 Task: Check the percentage active listings of storage area in the last 1 year.
Action: Mouse moved to (916, 208)
Screenshot: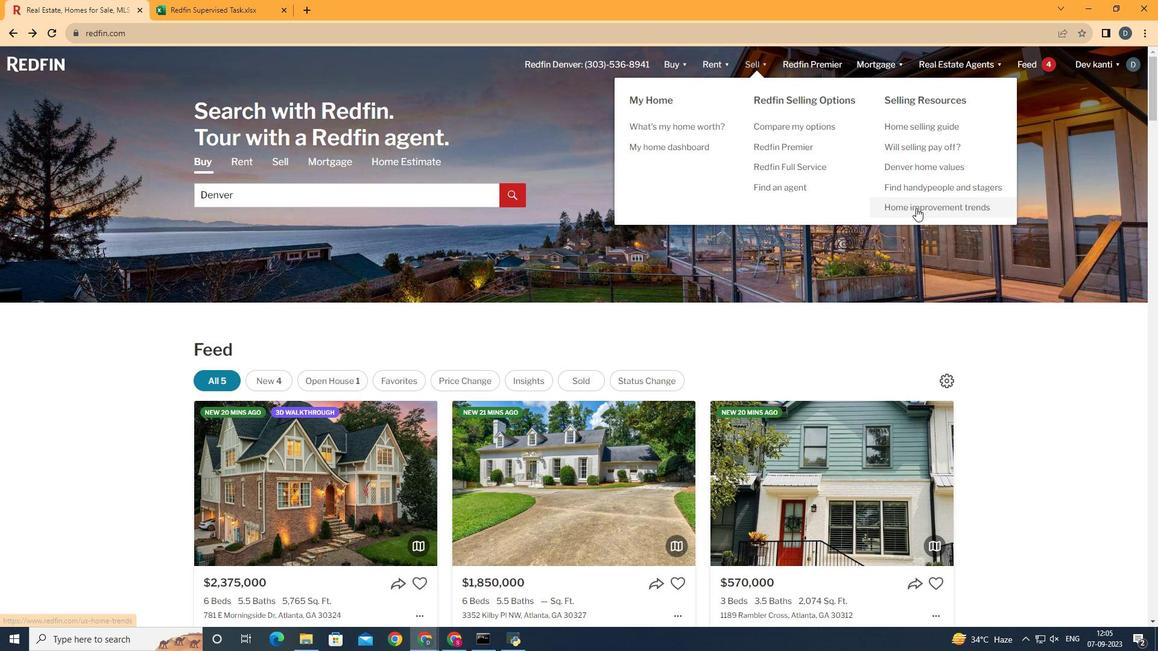 
Action: Mouse pressed left at (916, 208)
Screenshot: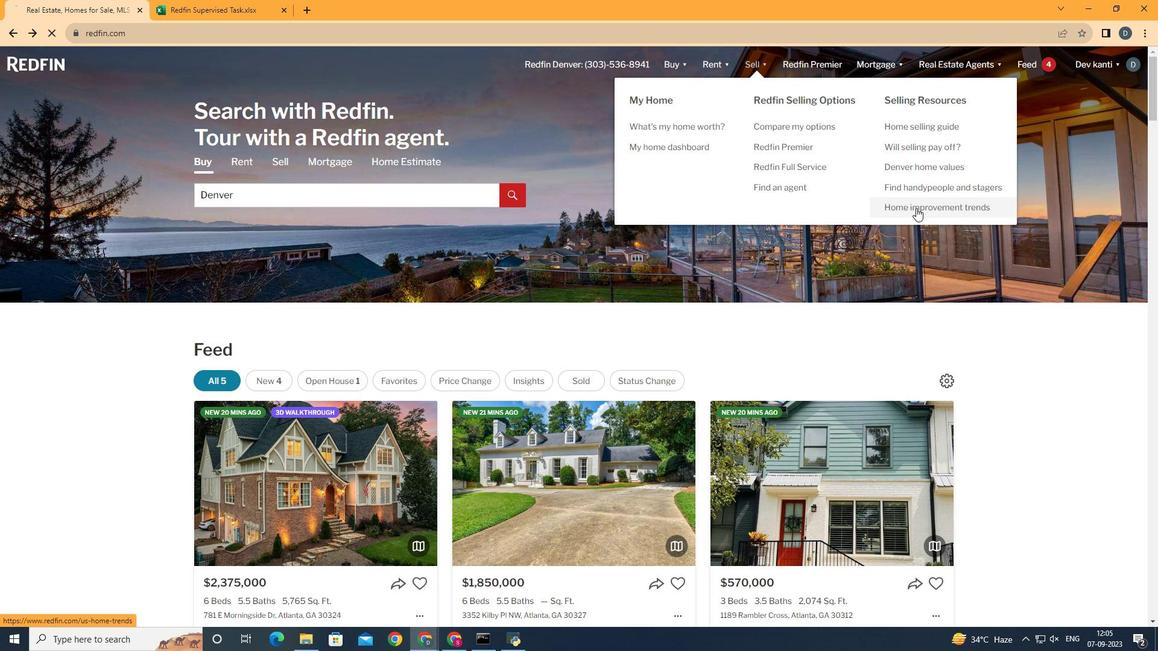 
Action: Mouse moved to (299, 225)
Screenshot: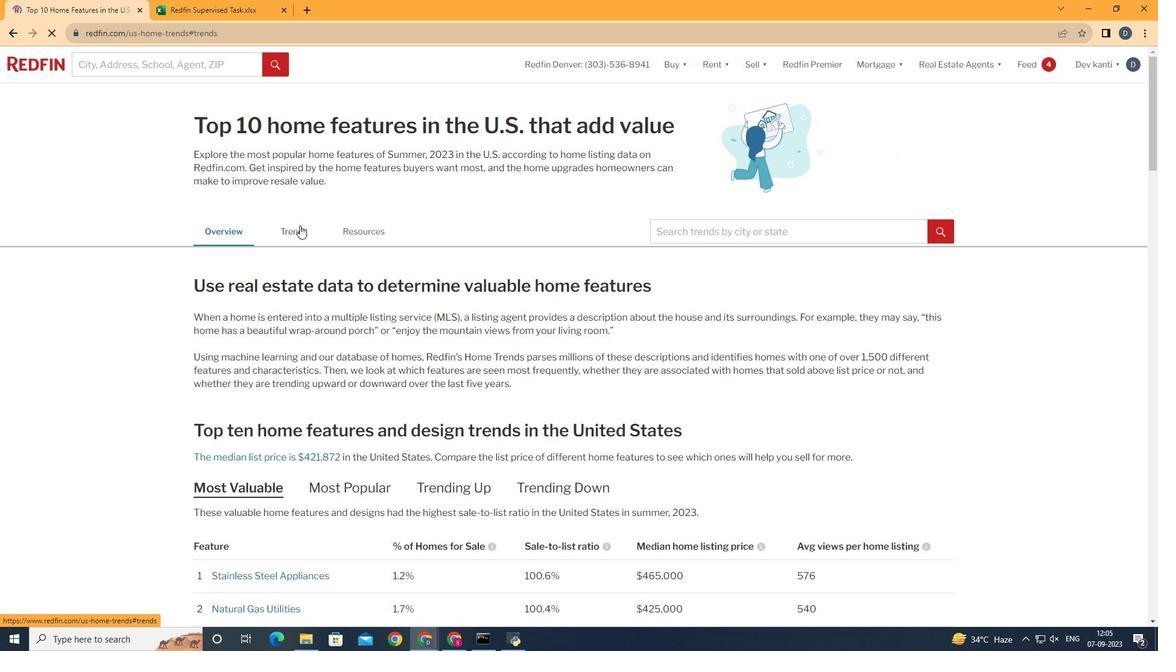 
Action: Mouse pressed left at (299, 225)
Screenshot: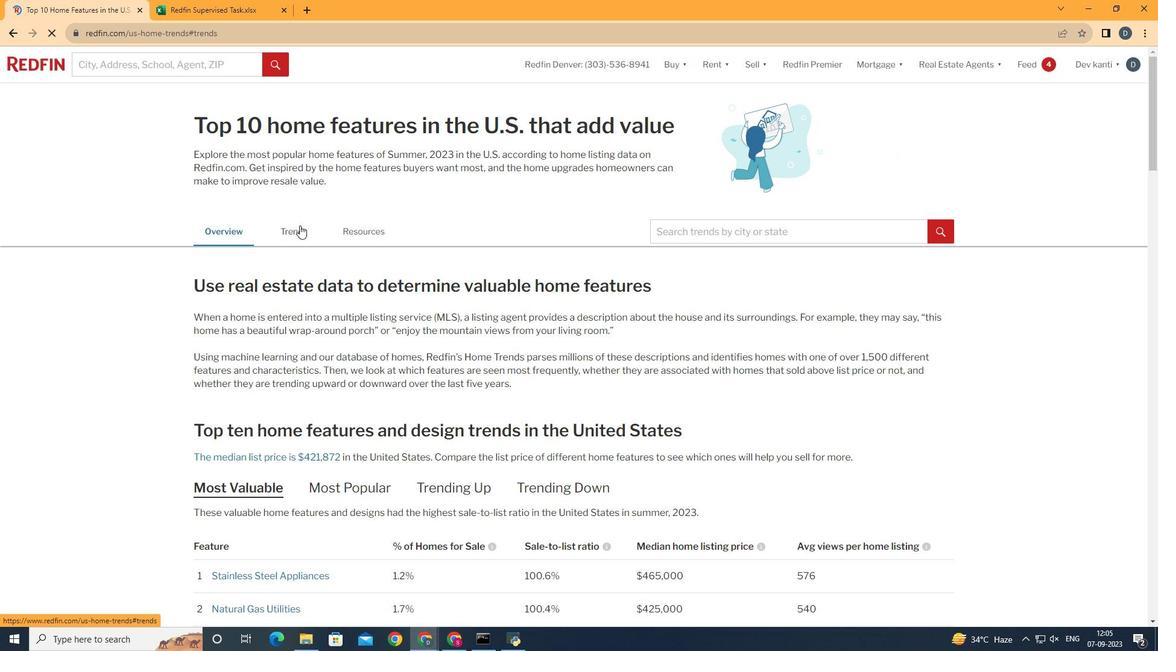 
Action: Mouse moved to (348, 322)
Screenshot: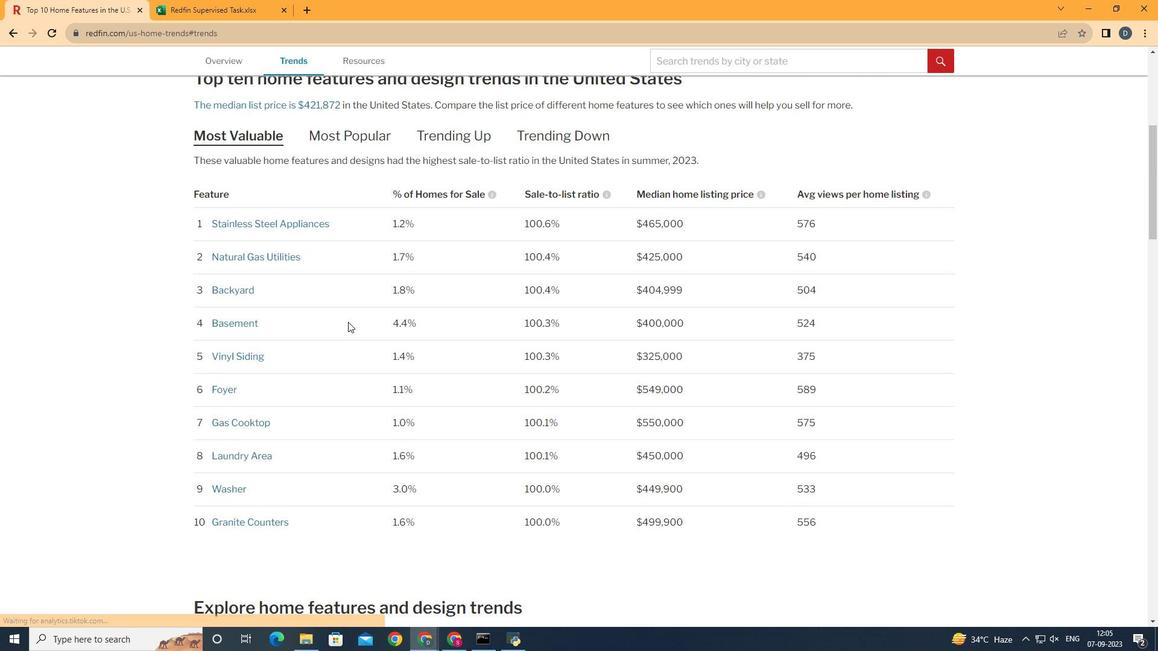 
Action: Mouse scrolled (348, 321) with delta (0, 0)
Screenshot: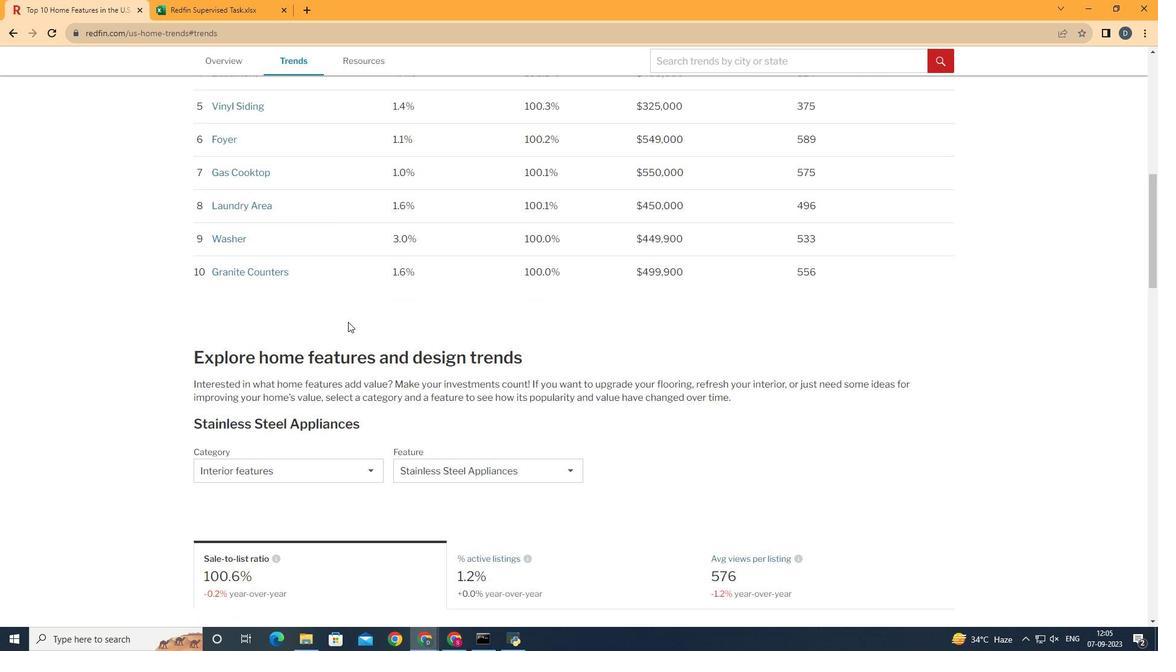 
Action: Mouse scrolled (348, 321) with delta (0, 0)
Screenshot: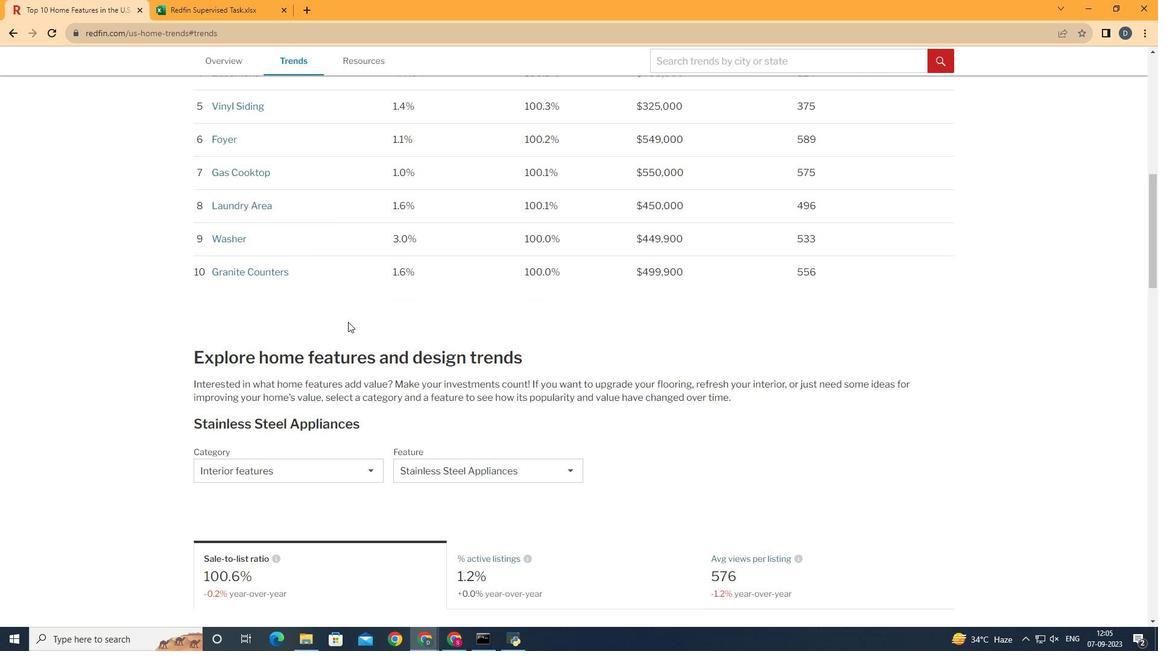 
Action: Mouse scrolled (348, 321) with delta (0, 0)
Screenshot: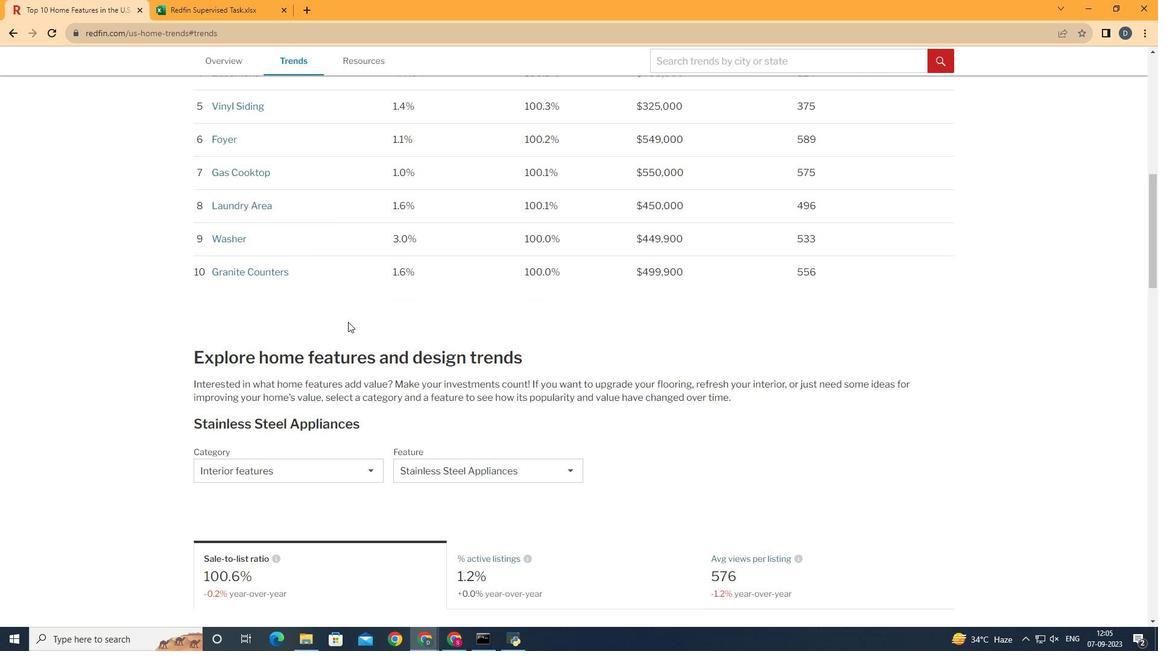 
Action: Mouse scrolled (348, 321) with delta (0, 0)
Screenshot: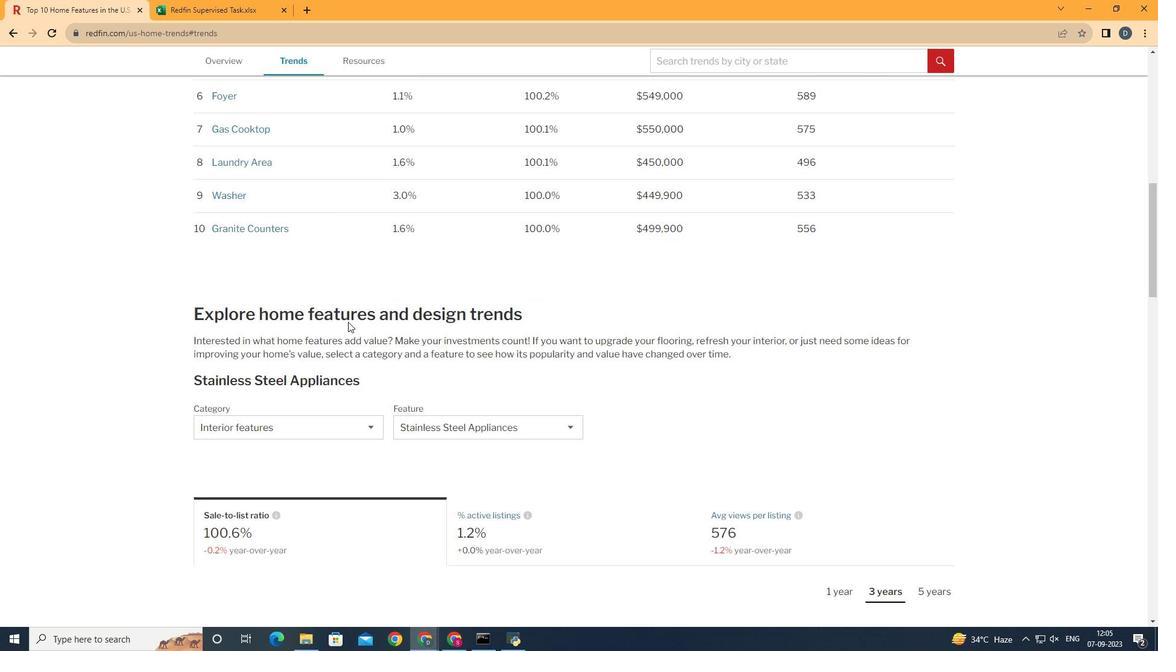 
Action: Mouse scrolled (348, 321) with delta (0, 0)
Screenshot: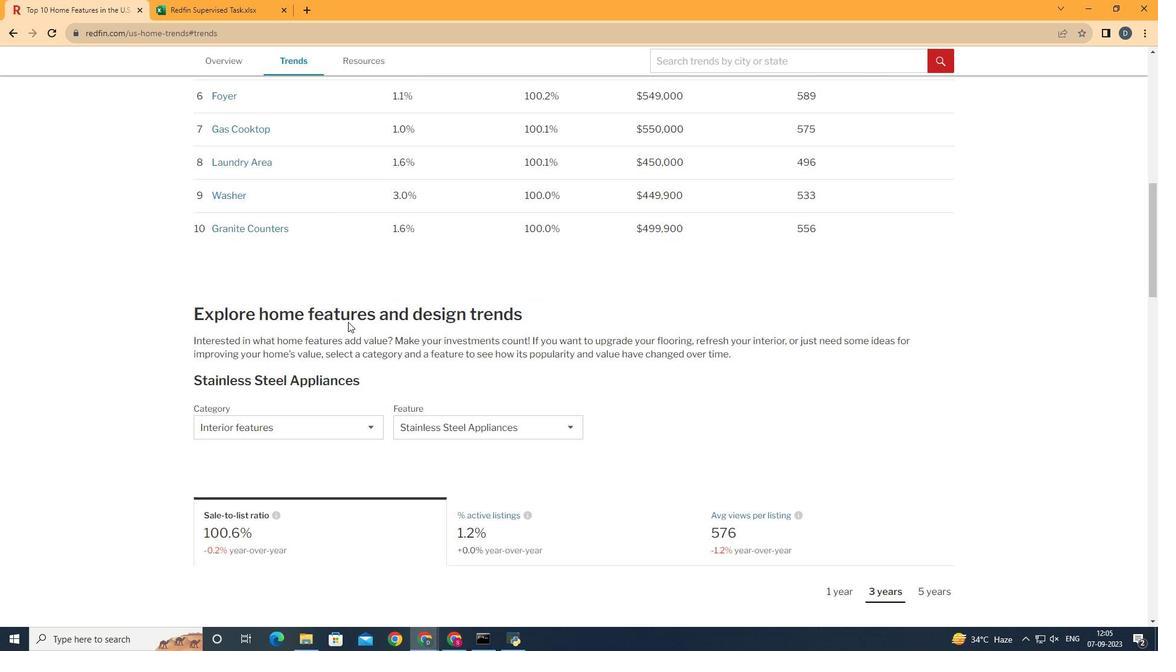 
Action: Mouse scrolled (348, 321) with delta (0, 0)
Screenshot: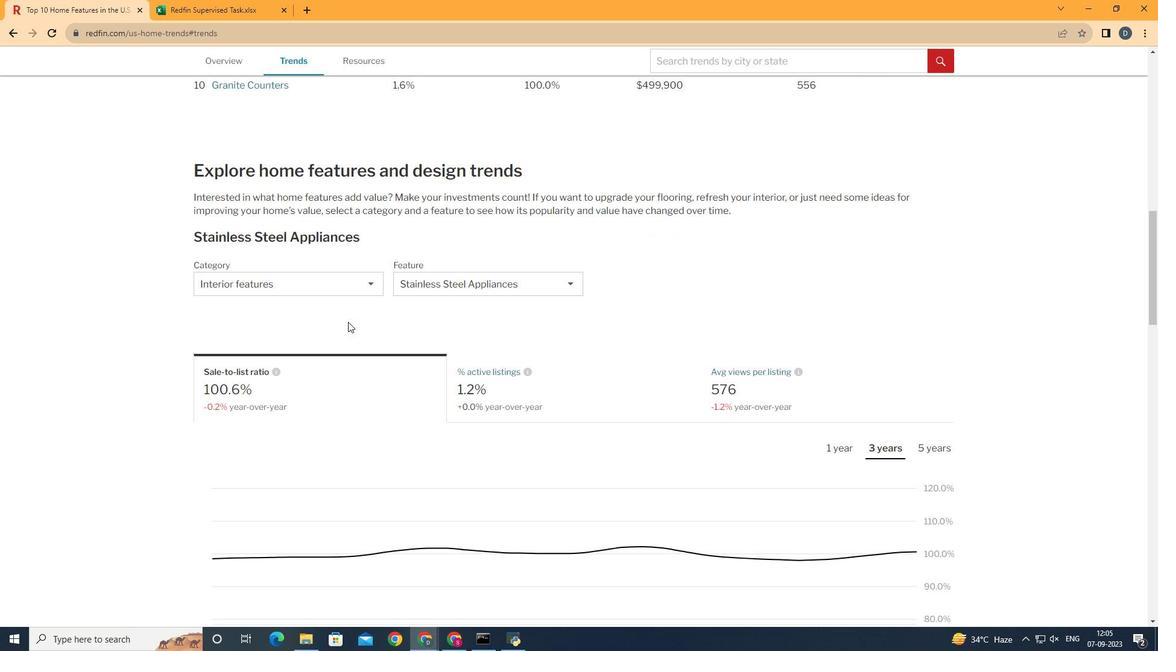 
Action: Mouse scrolled (348, 321) with delta (0, 0)
Screenshot: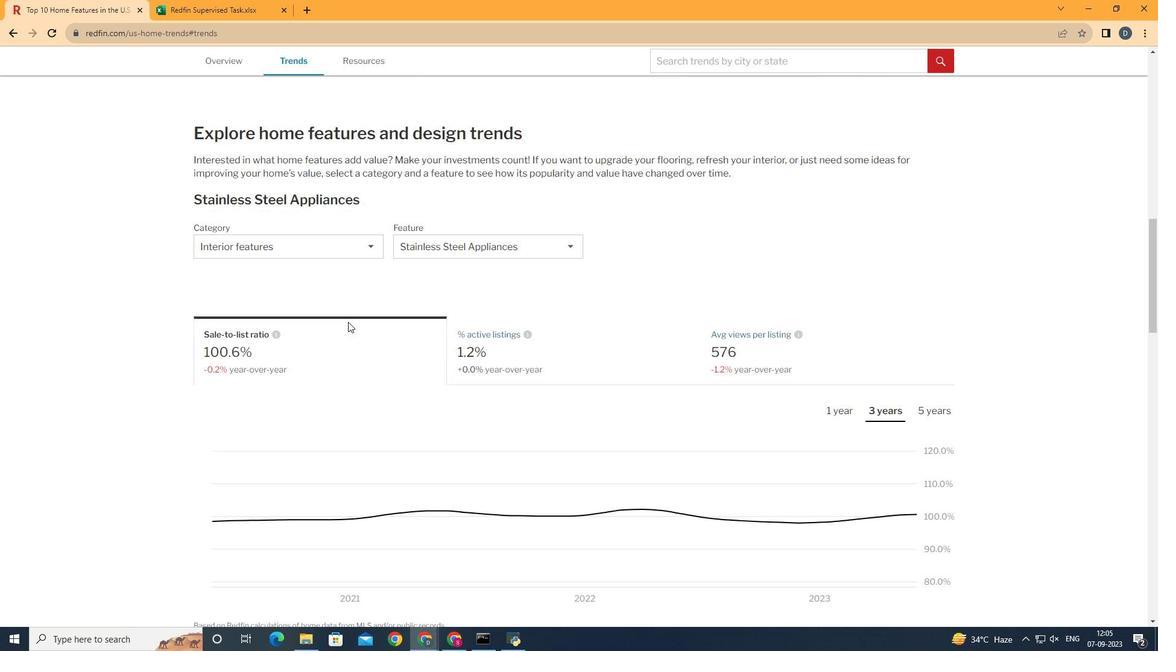 
Action: Mouse scrolled (348, 321) with delta (0, 0)
Screenshot: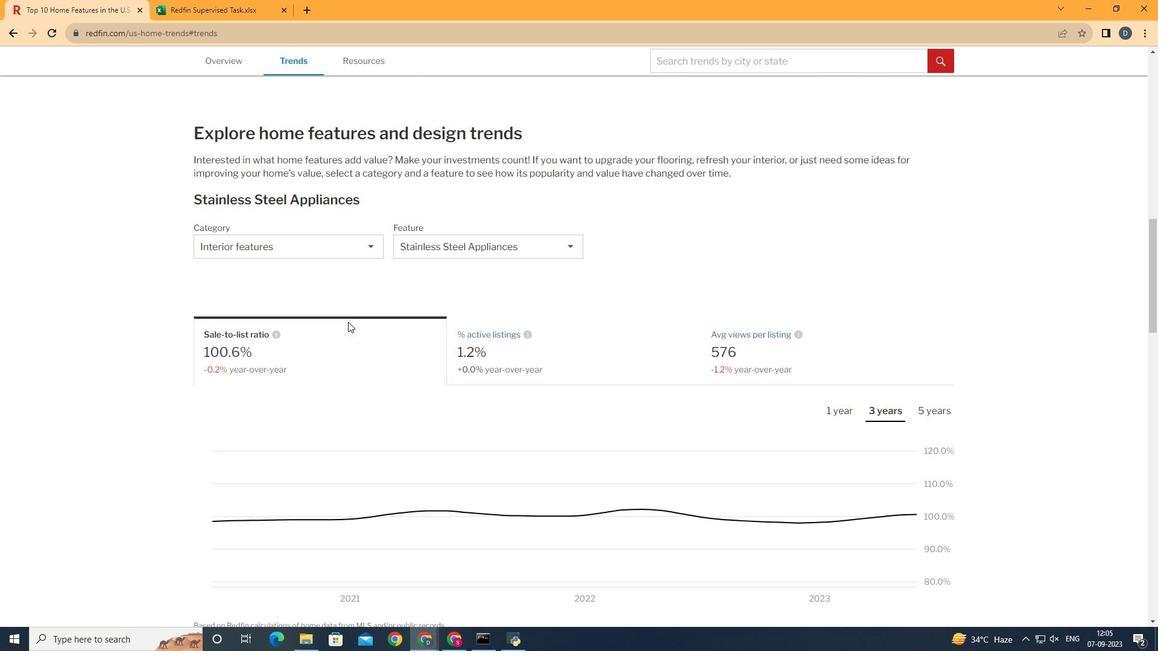 
Action: Mouse moved to (348, 243)
Screenshot: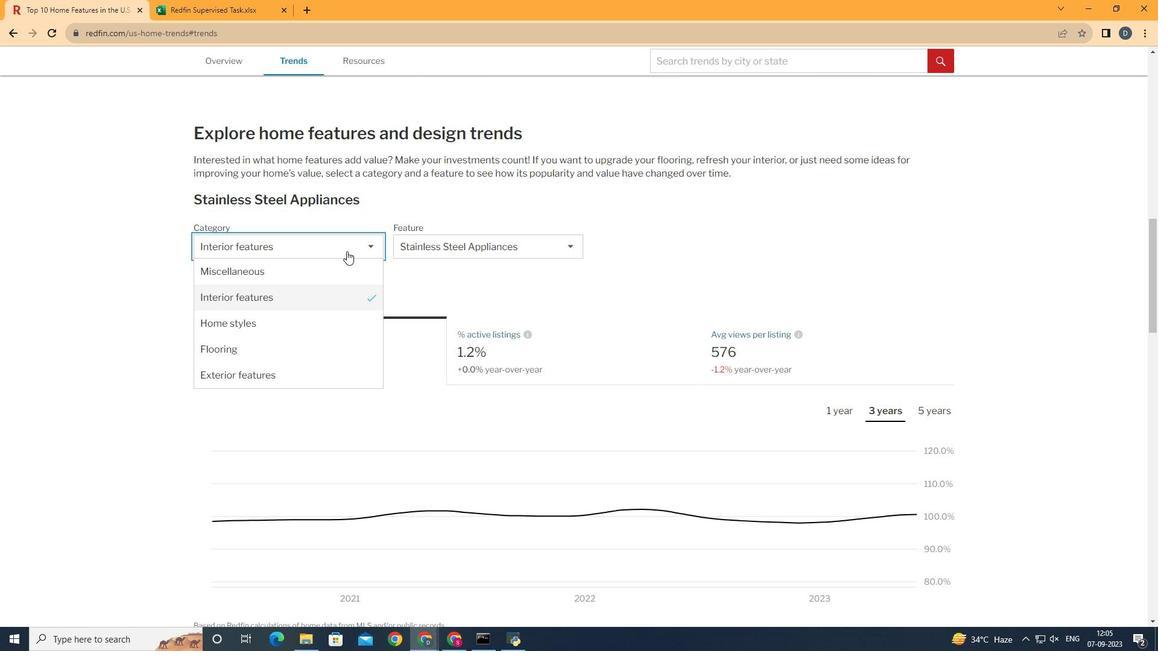 
Action: Mouse pressed left at (348, 243)
Screenshot: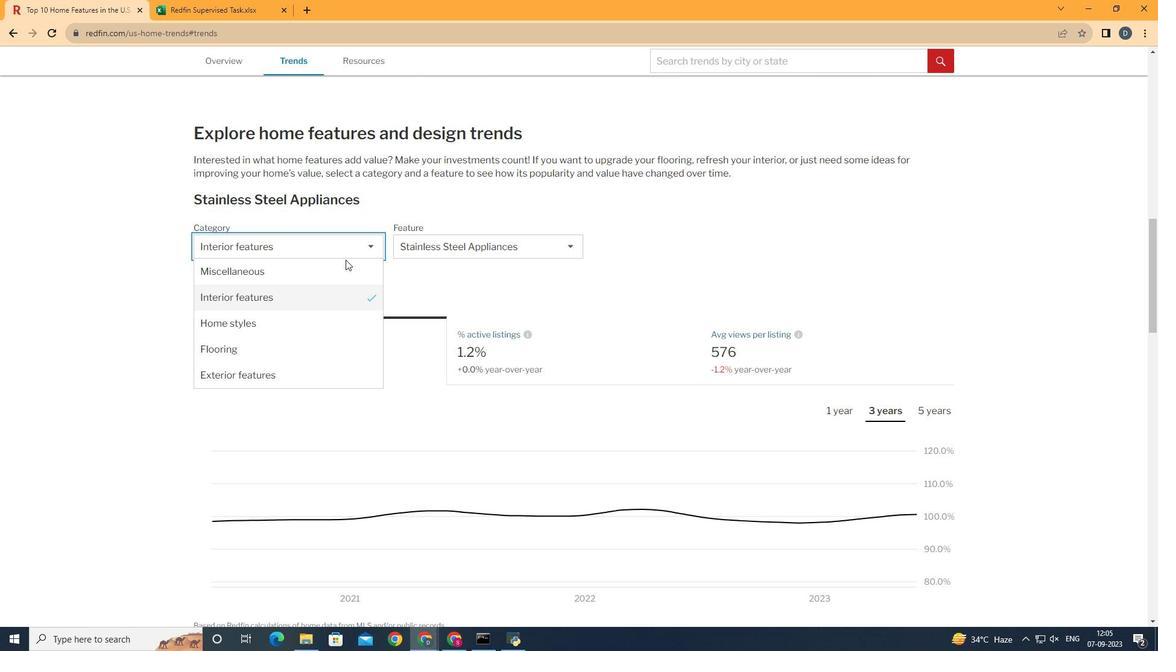 
Action: Mouse moved to (345, 264)
Screenshot: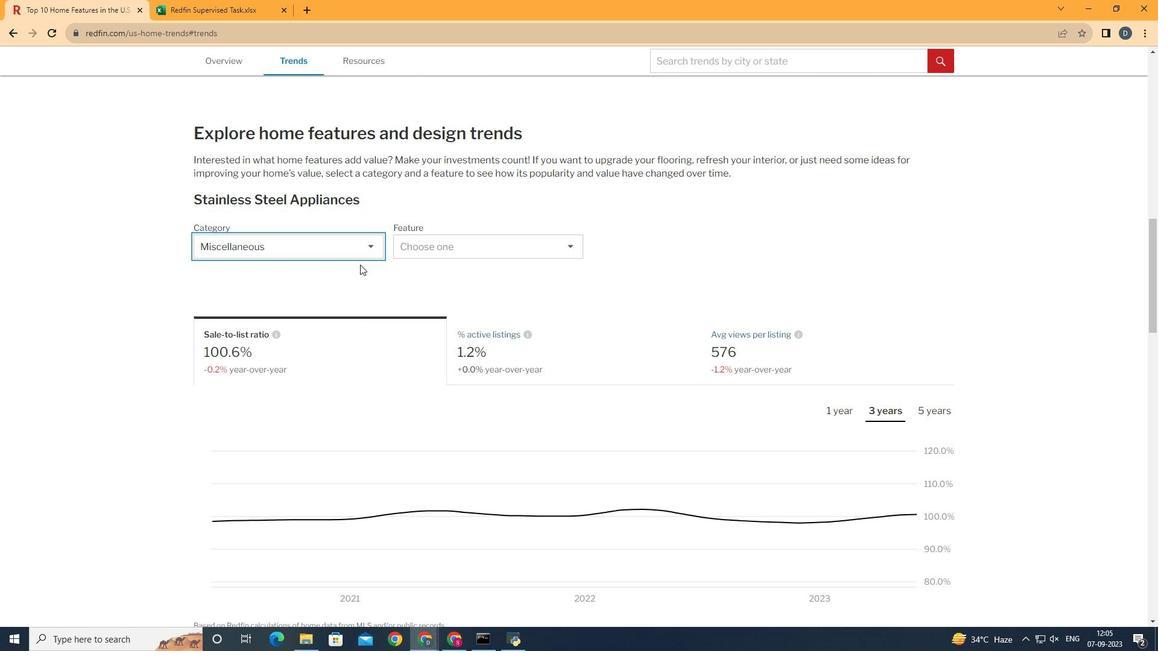 
Action: Mouse pressed left at (345, 264)
Screenshot: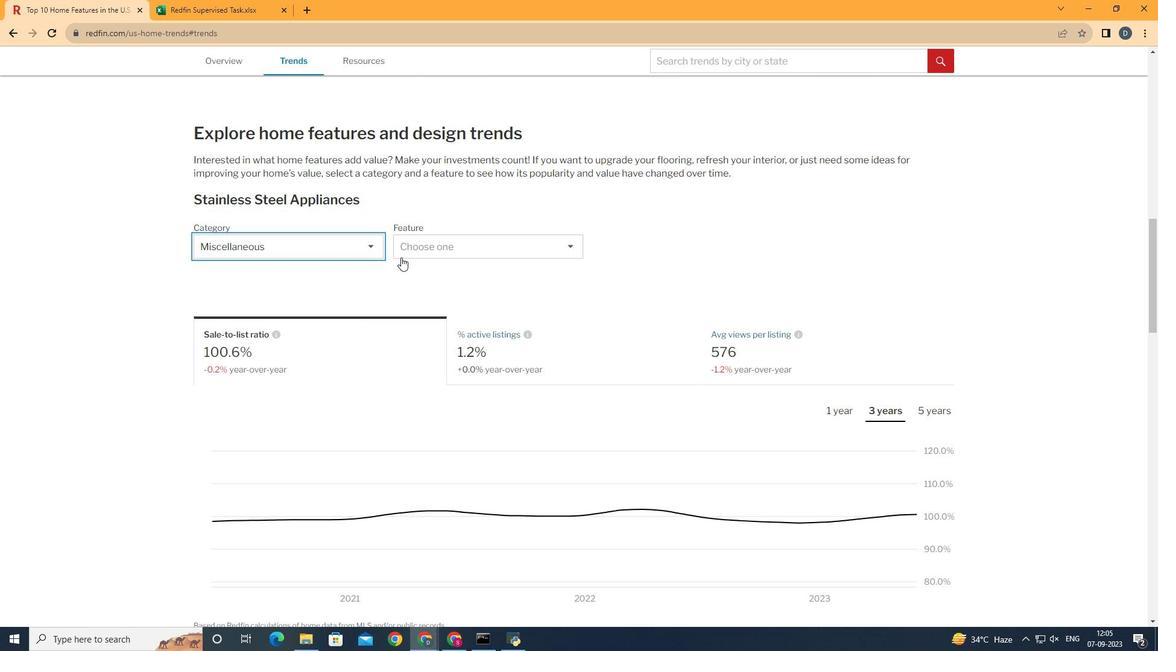 
Action: Mouse moved to (420, 250)
Screenshot: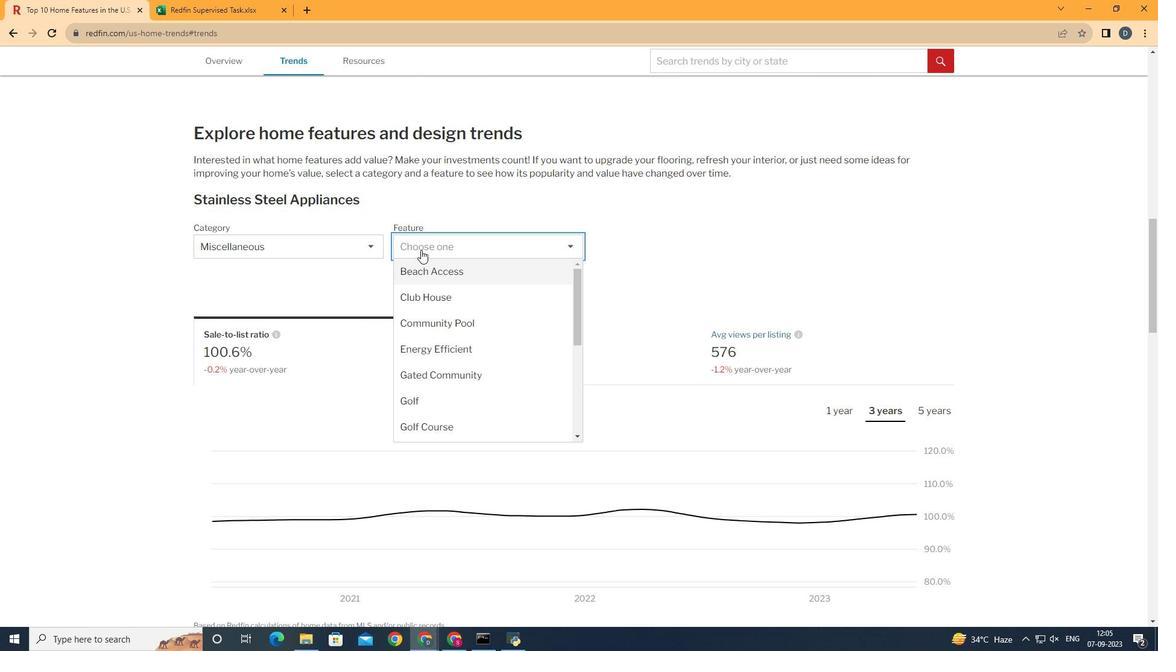 
Action: Mouse pressed left at (420, 250)
Screenshot: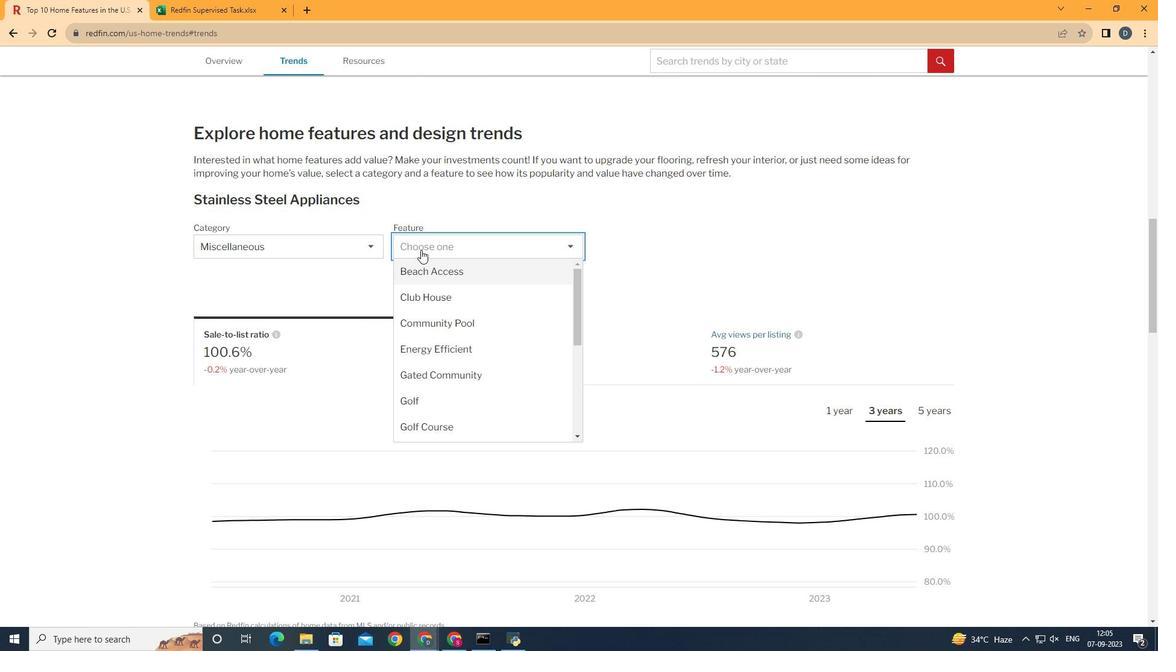 
Action: Mouse moved to (445, 320)
Screenshot: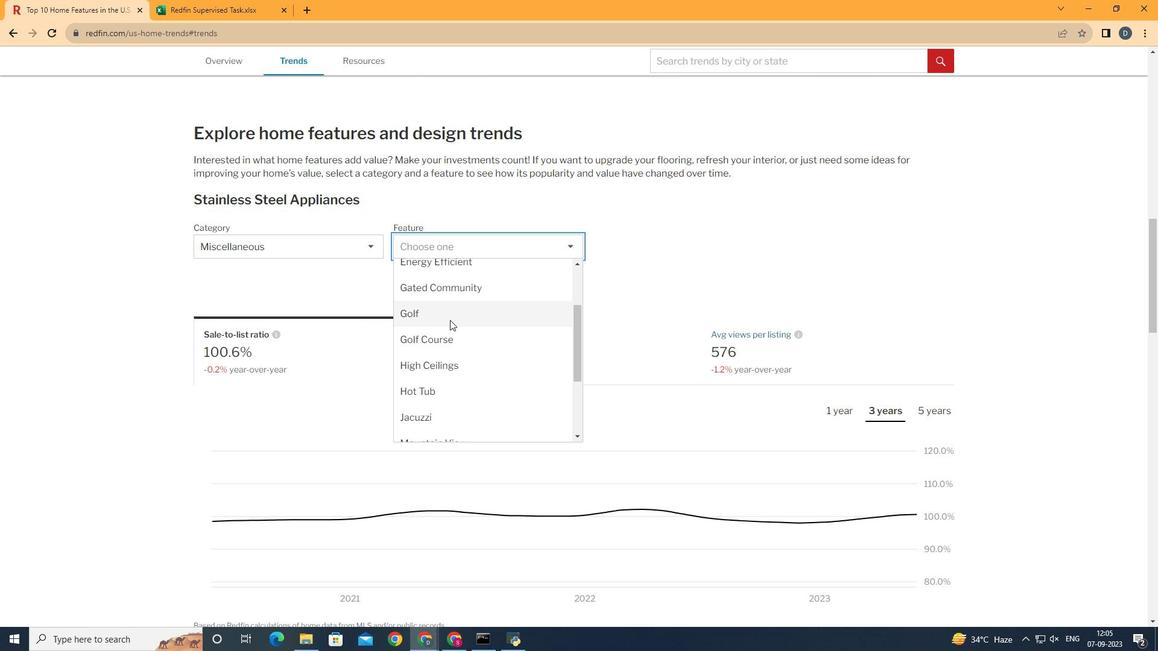 
Action: Mouse scrolled (445, 319) with delta (0, 0)
Screenshot: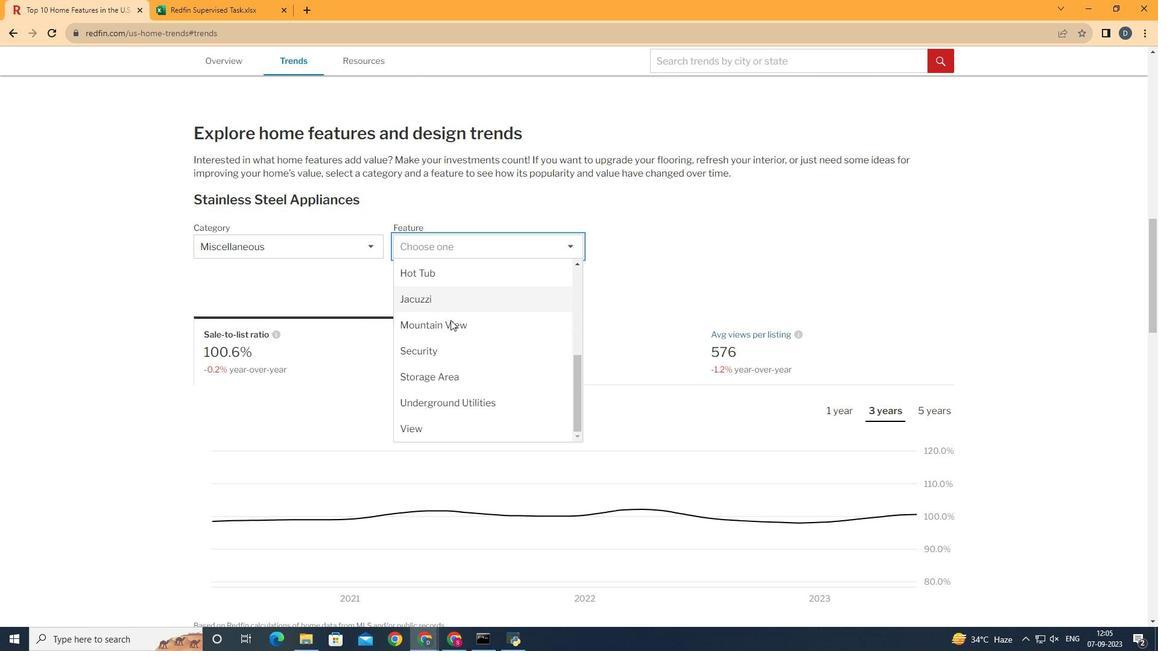 
Action: Mouse scrolled (445, 319) with delta (0, 0)
Screenshot: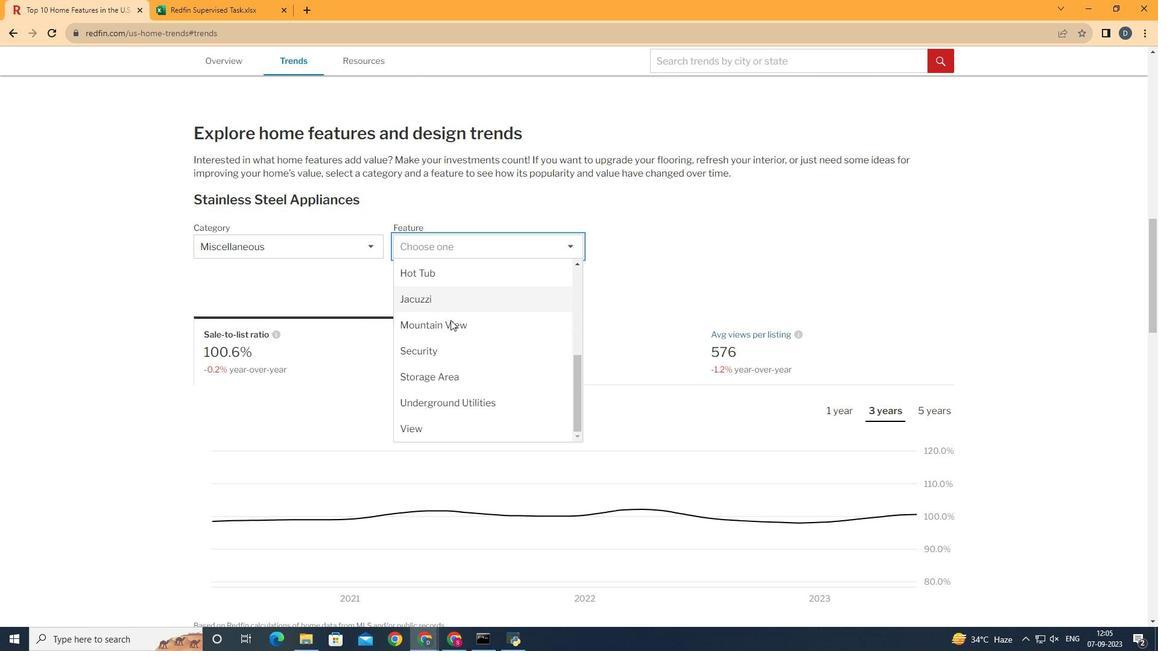 
Action: Mouse scrolled (445, 319) with delta (0, 0)
Screenshot: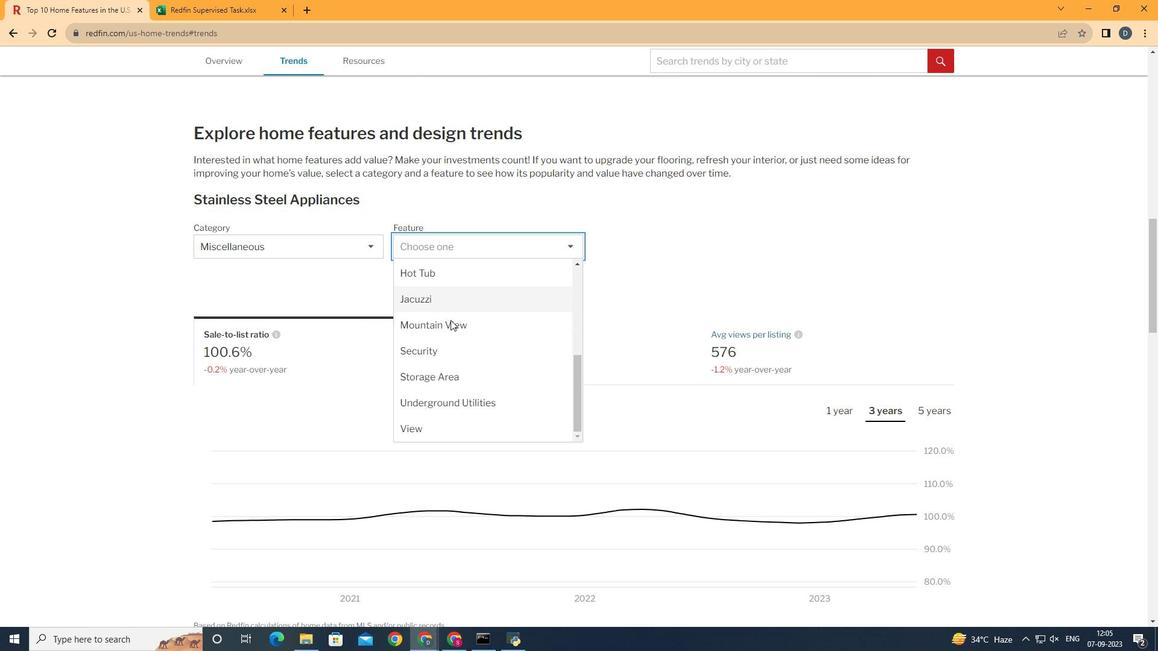 
Action: Mouse scrolled (445, 319) with delta (0, 0)
Screenshot: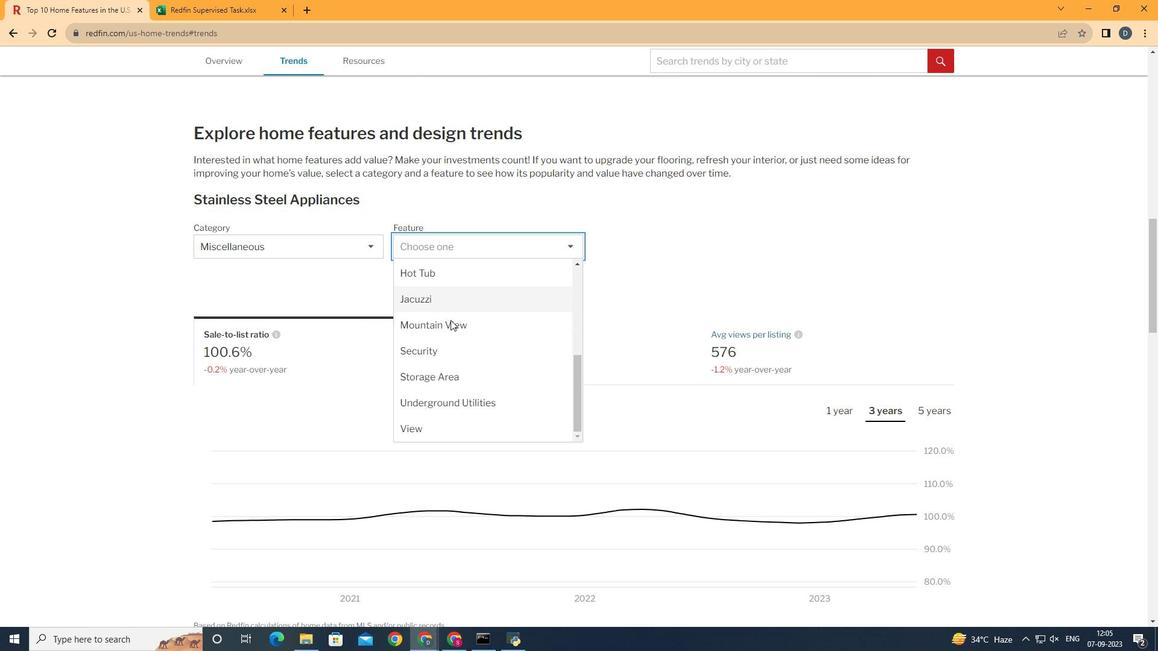 
Action: Mouse scrolled (445, 319) with delta (0, 0)
Screenshot: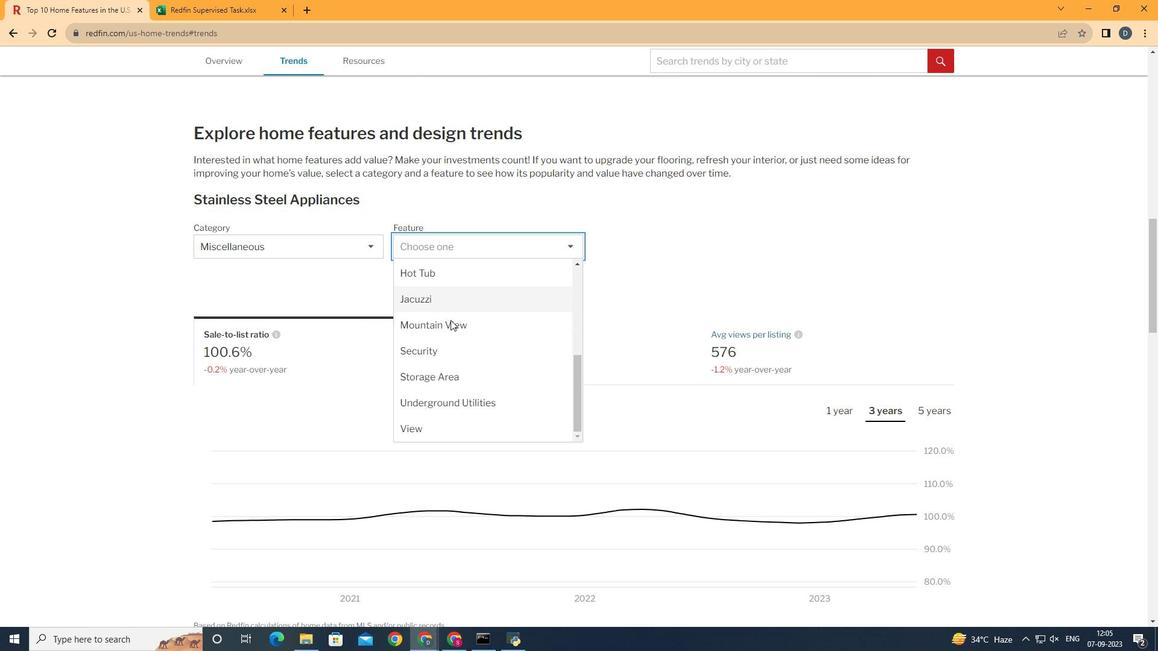 
Action: Mouse moved to (448, 320)
Screenshot: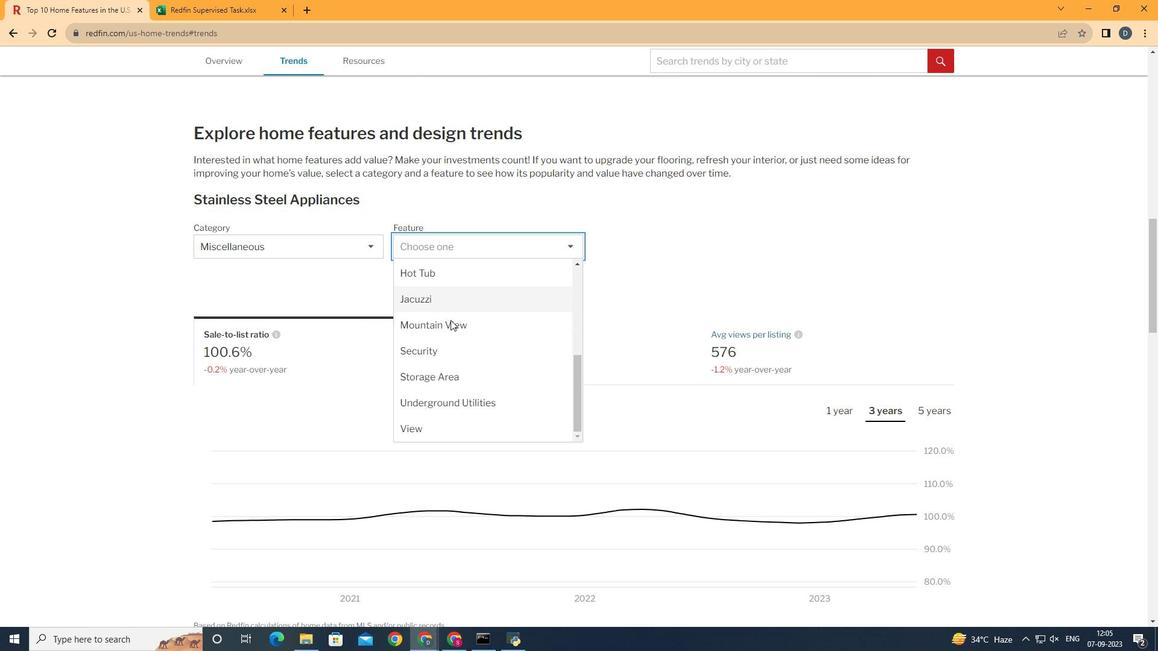
Action: Mouse scrolled (448, 319) with delta (0, 0)
Screenshot: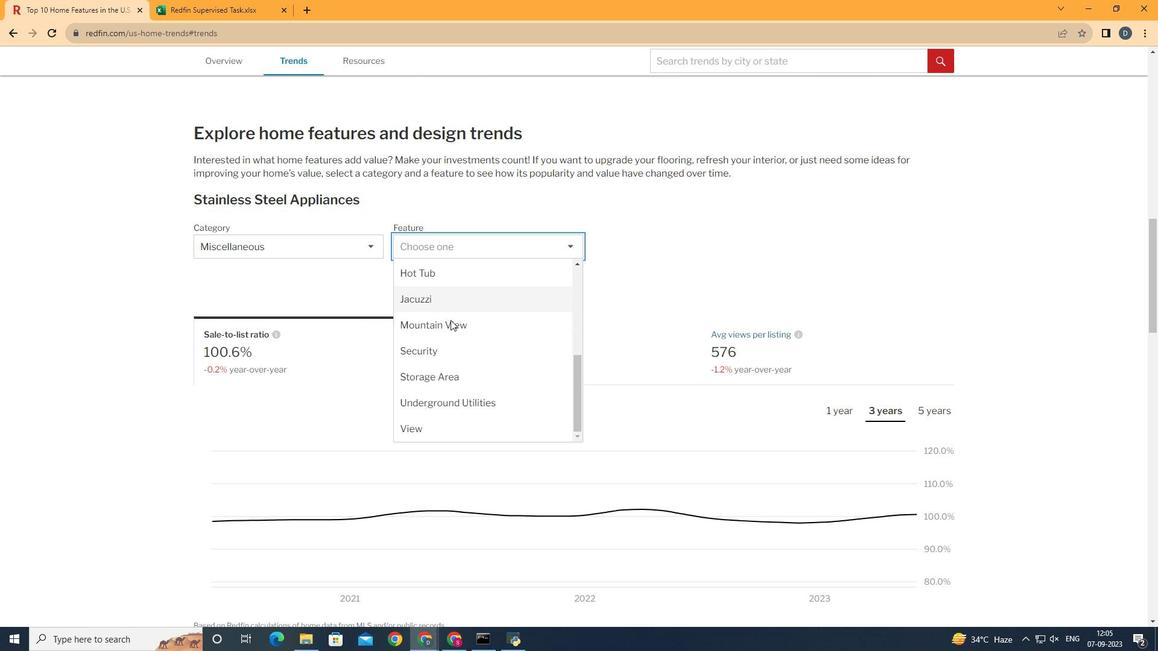 
Action: Mouse moved to (450, 320)
Screenshot: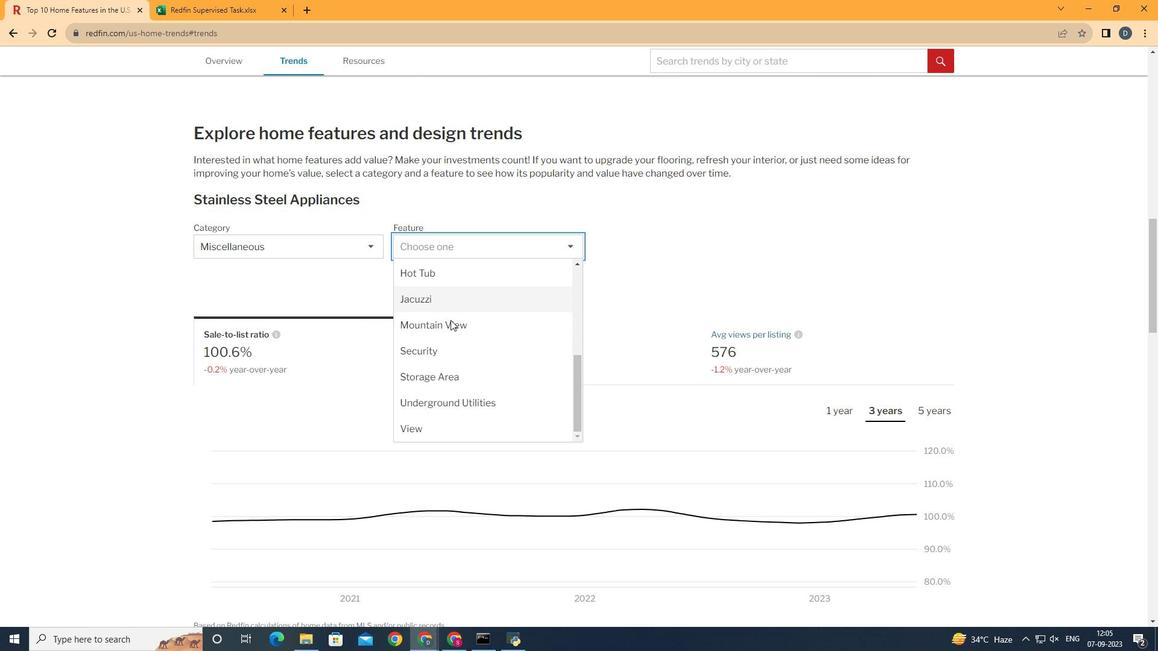 
Action: Mouse scrolled (450, 319) with delta (0, 0)
Screenshot: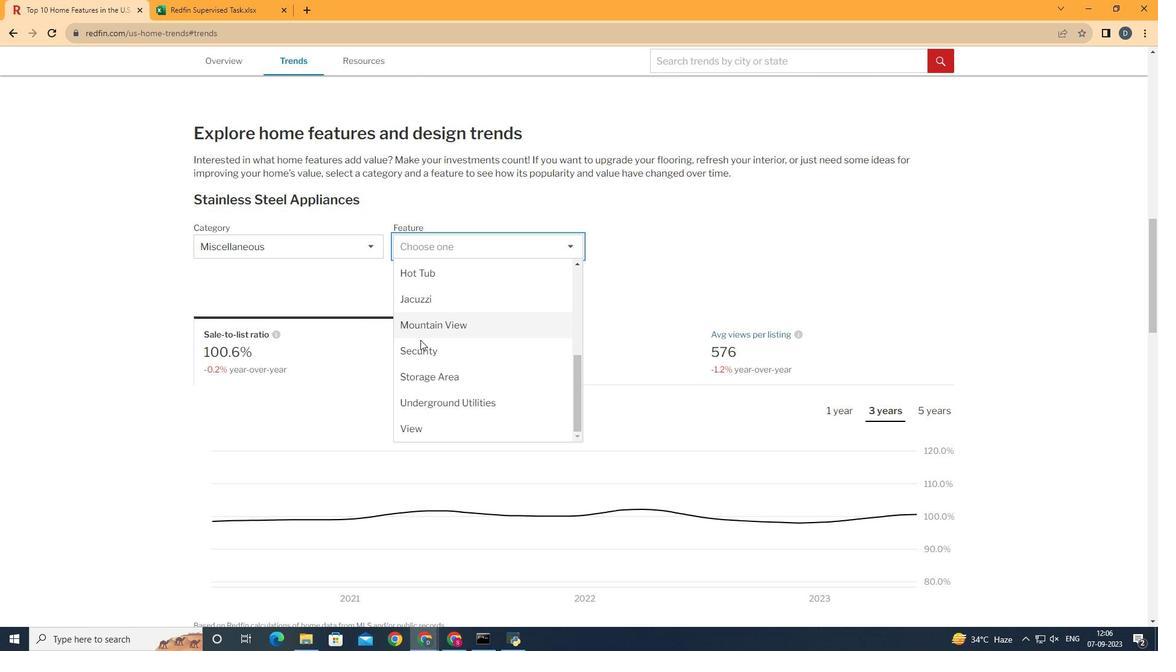 
Action: Mouse scrolled (450, 319) with delta (0, 0)
Screenshot: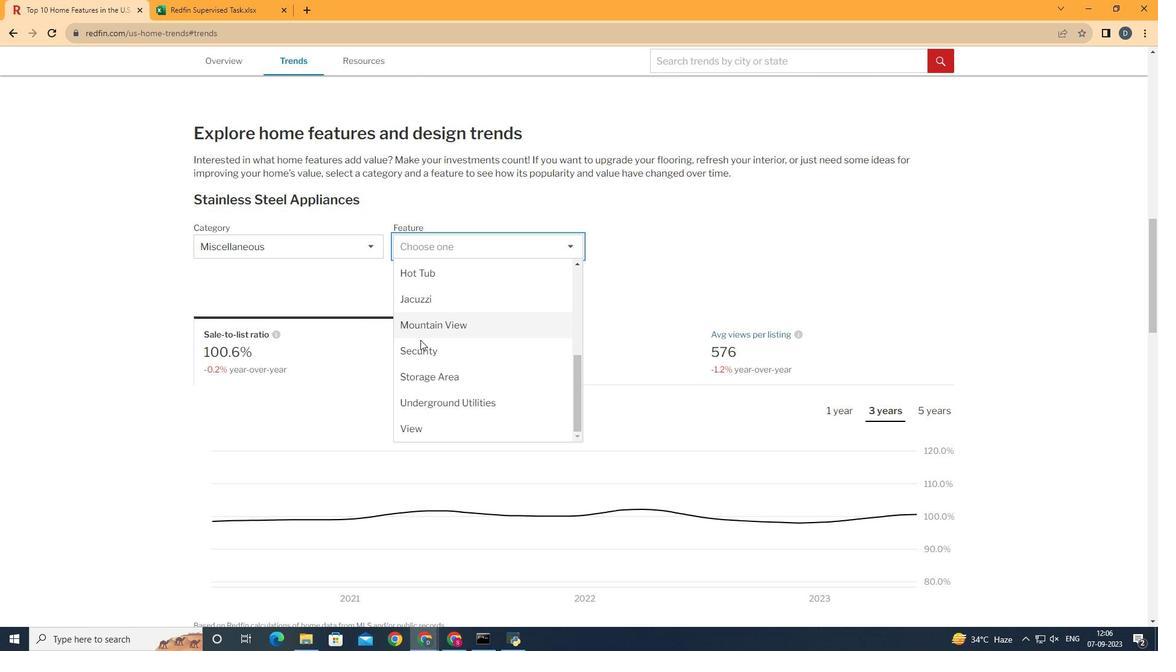 
Action: Mouse scrolled (450, 319) with delta (0, 0)
Screenshot: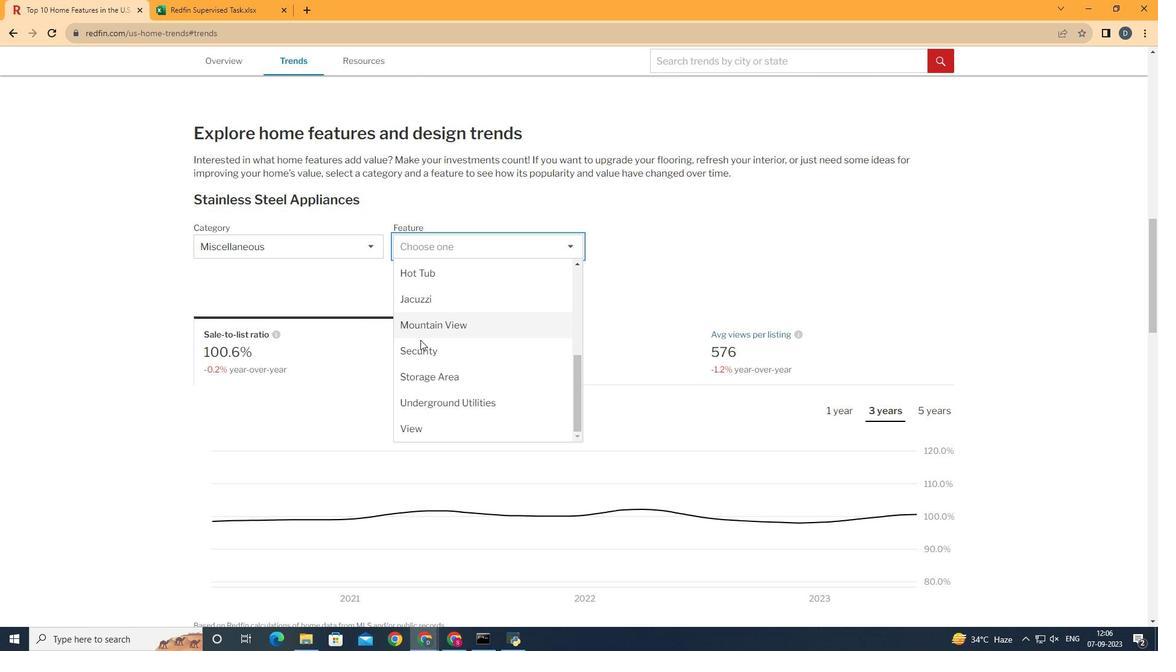 
Action: Mouse scrolled (450, 319) with delta (0, 0)
Screenshot: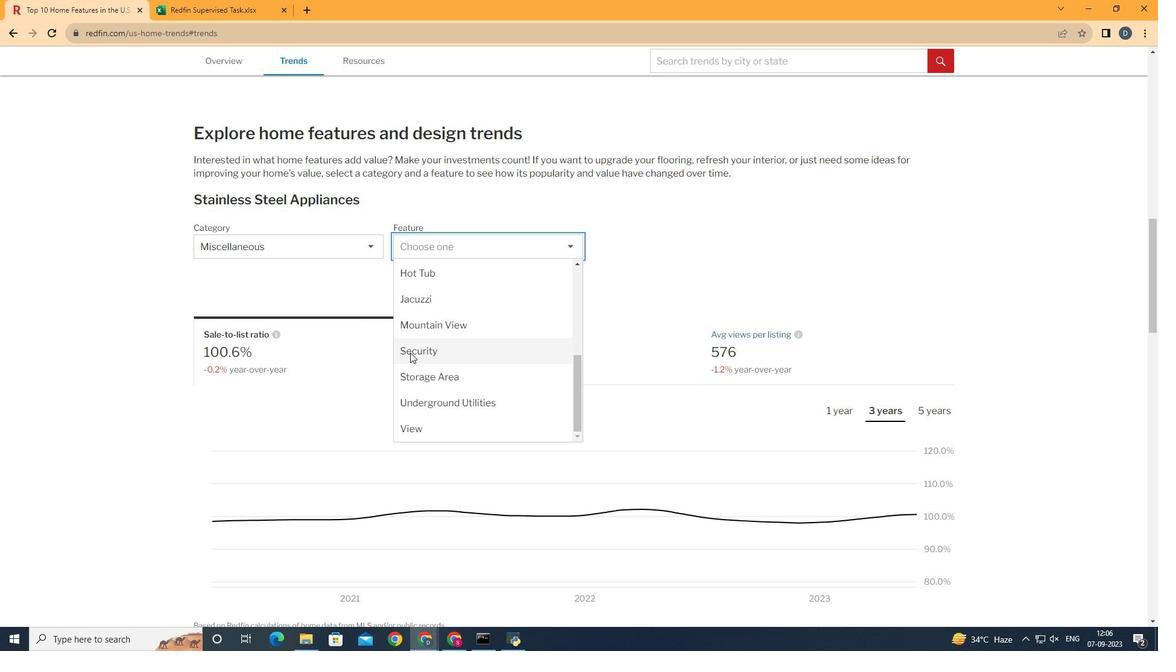 
Action: Mouse scrolled (450, 319) with delta (0, 0)
Screenshot: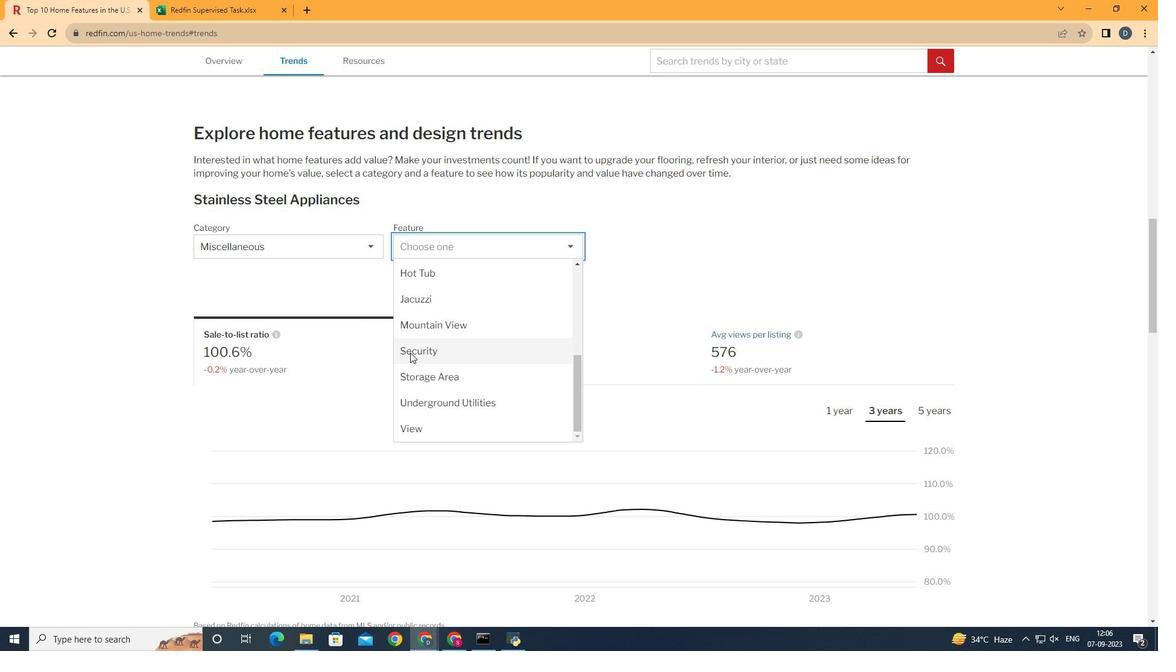 
Action: Mouse moved to (474, 378)
Screenshot: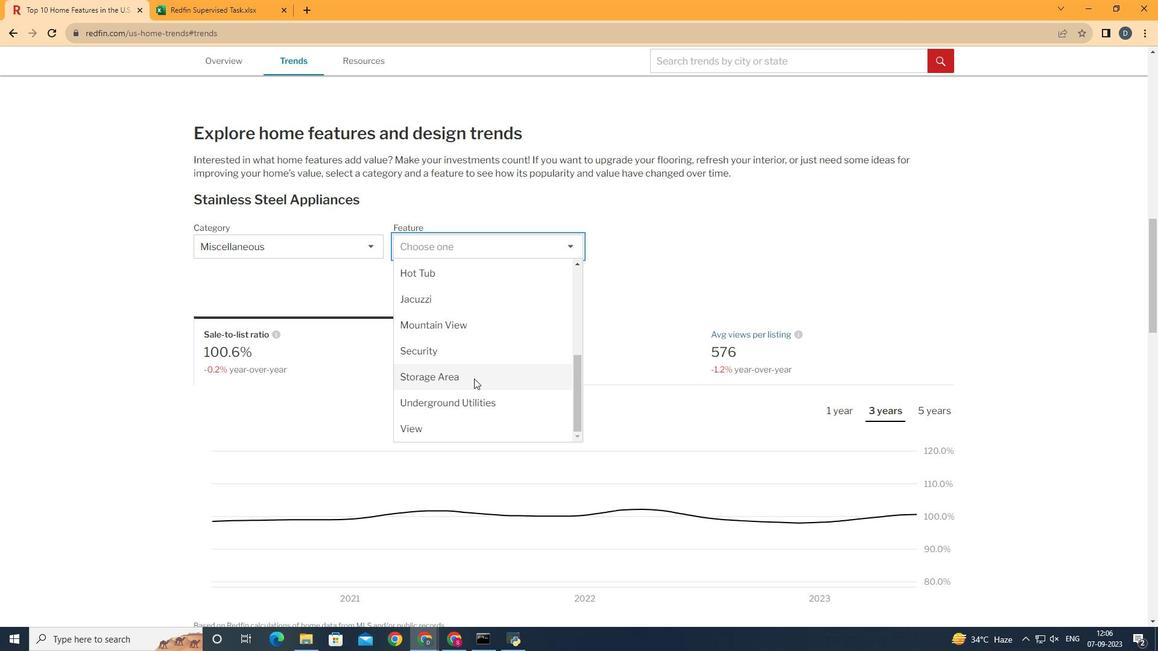 
Action: Mouse pressed left at (474, 378)
Screenshot: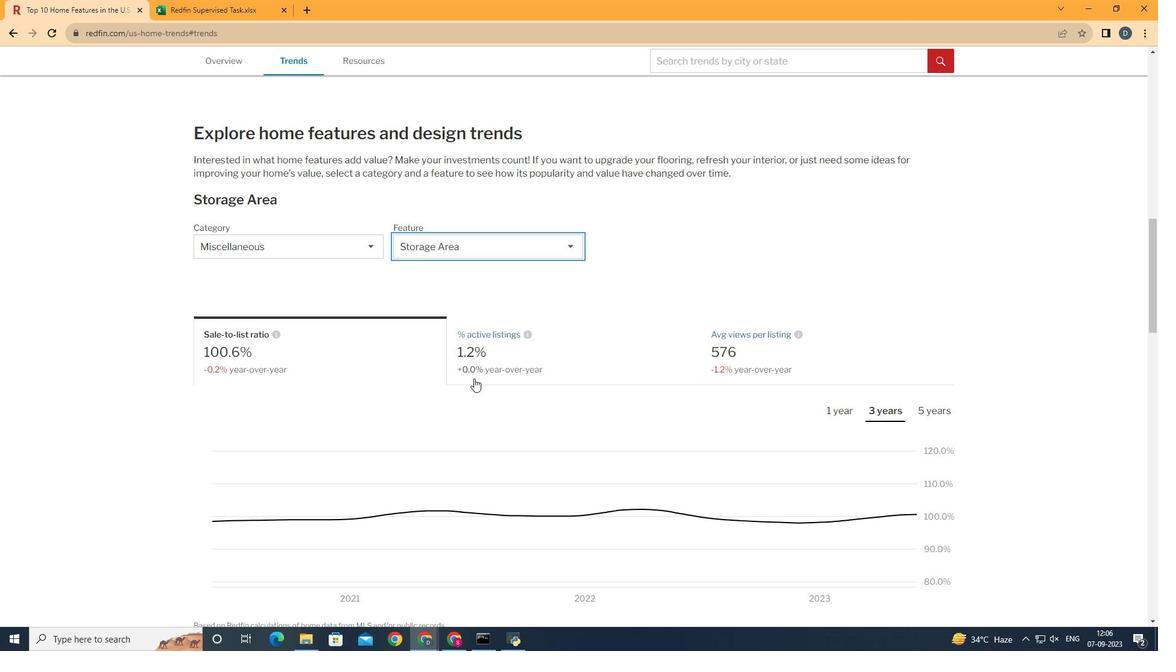 
Action: Mouse moved to (569, 372)
Screenshot: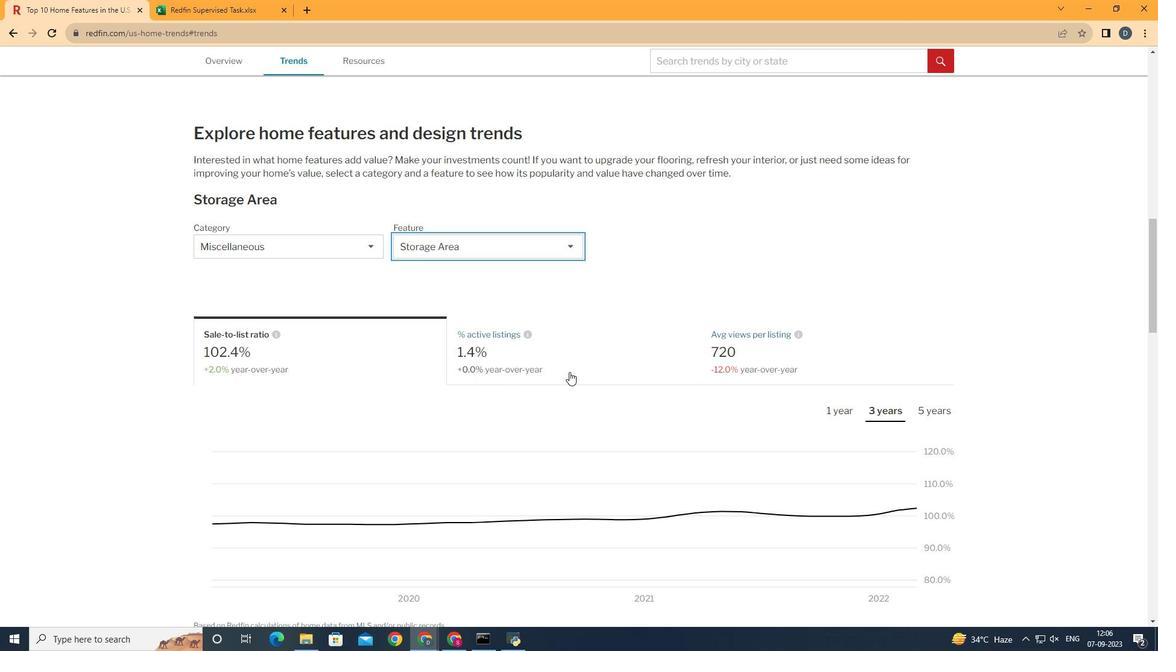 
Action: Mouse pressed left at (569, 372)
Screenshot: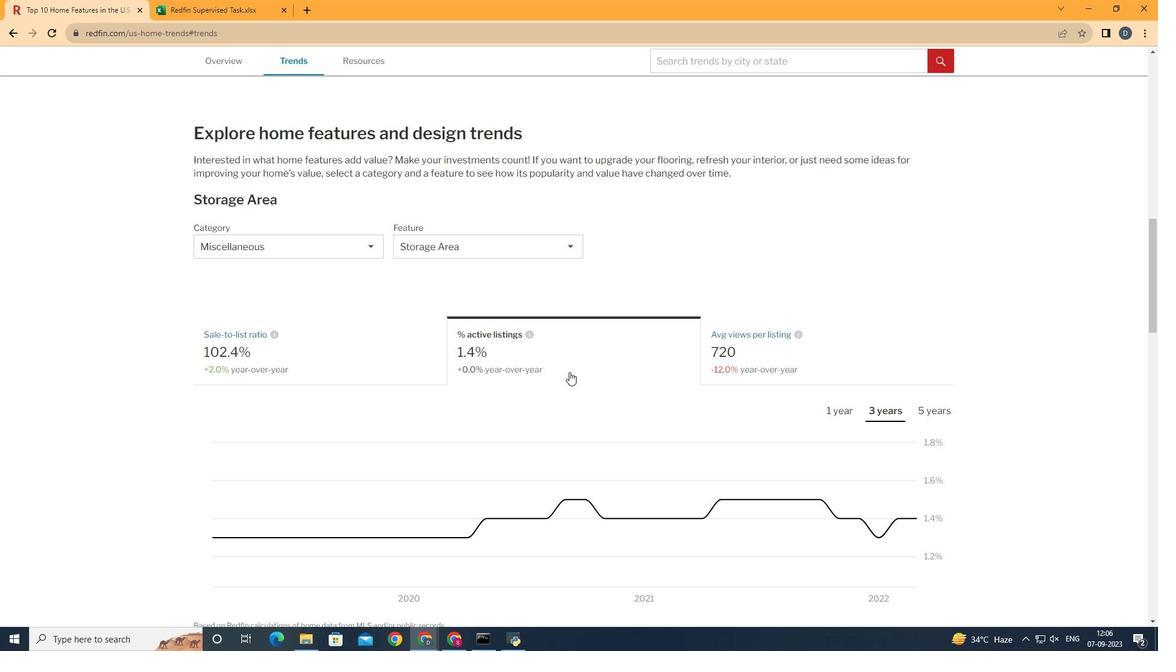 
Action: Mouse scrolled (569, 371) with delta (0, 0)
Screenshot: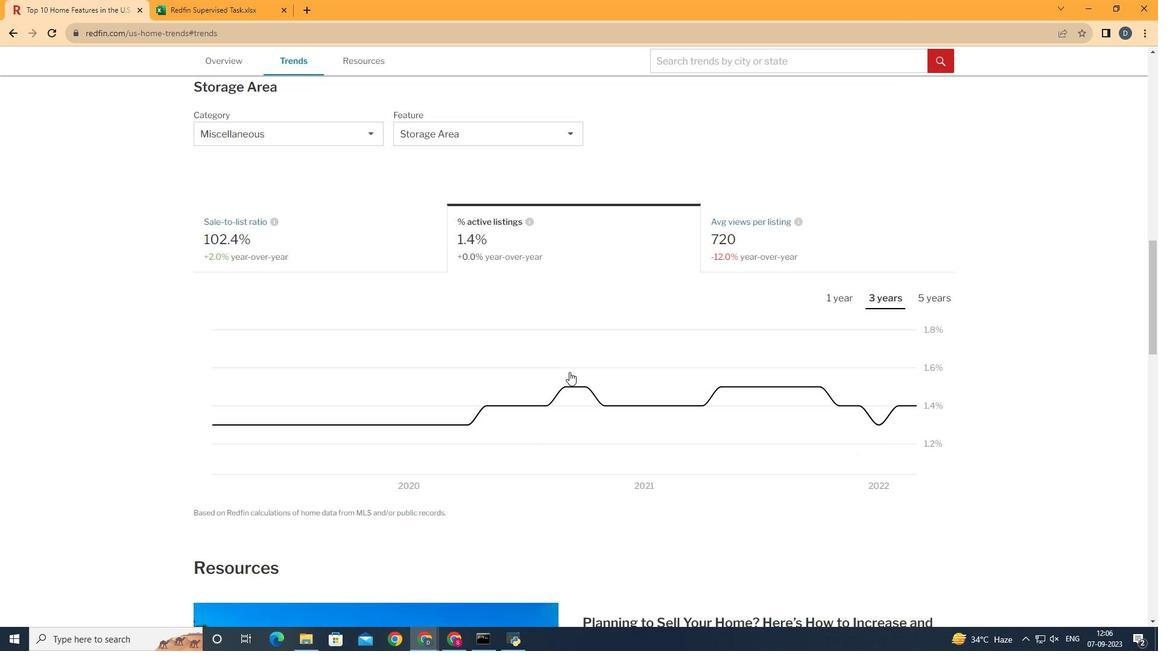 
Action: Mouse scrolled (569, 371) with delta (0, 0)
Screenshot: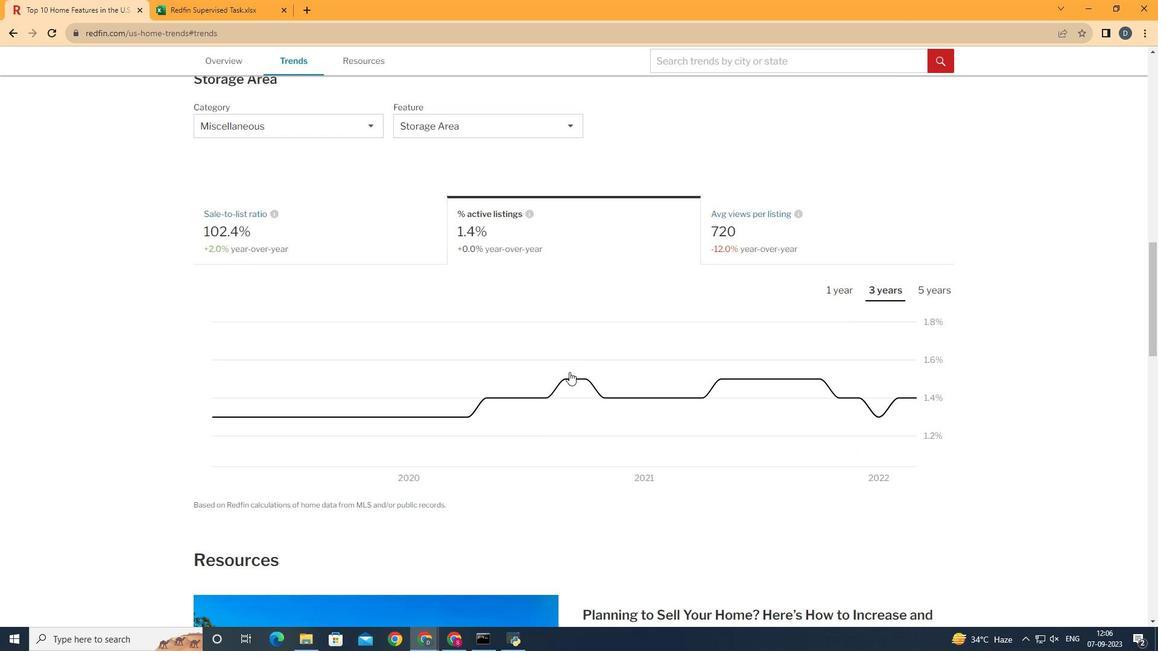 
Action: Mouse moved to (852, 285)
Screenshot: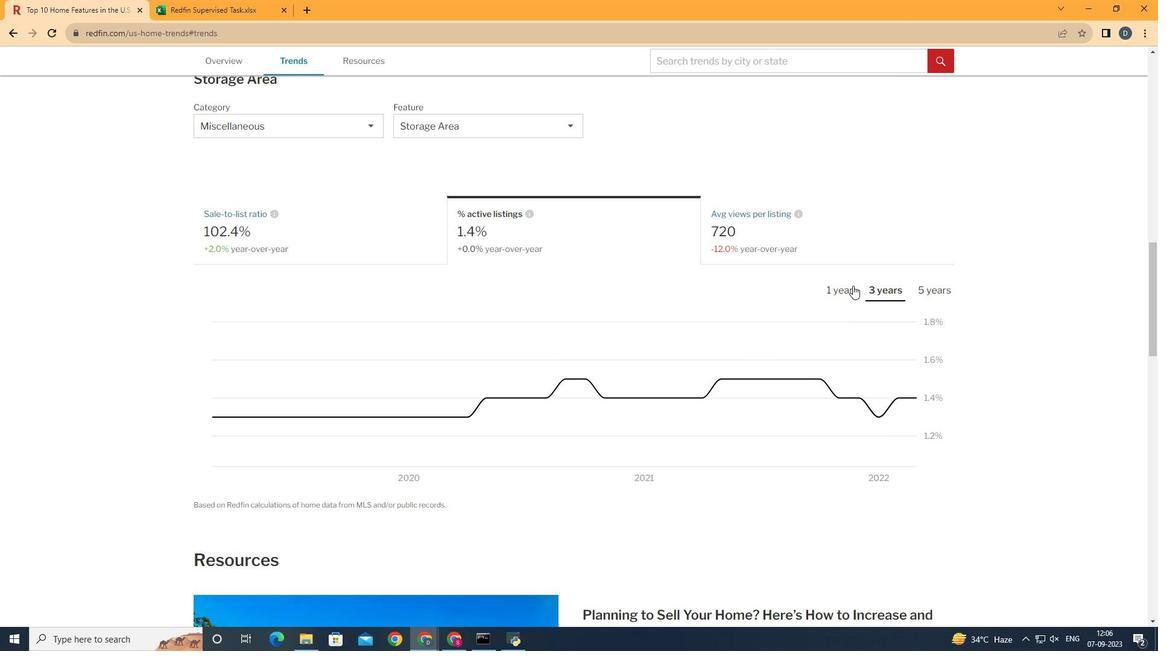 
Action: Mouse pressed left at (852, 285)
Screenshot: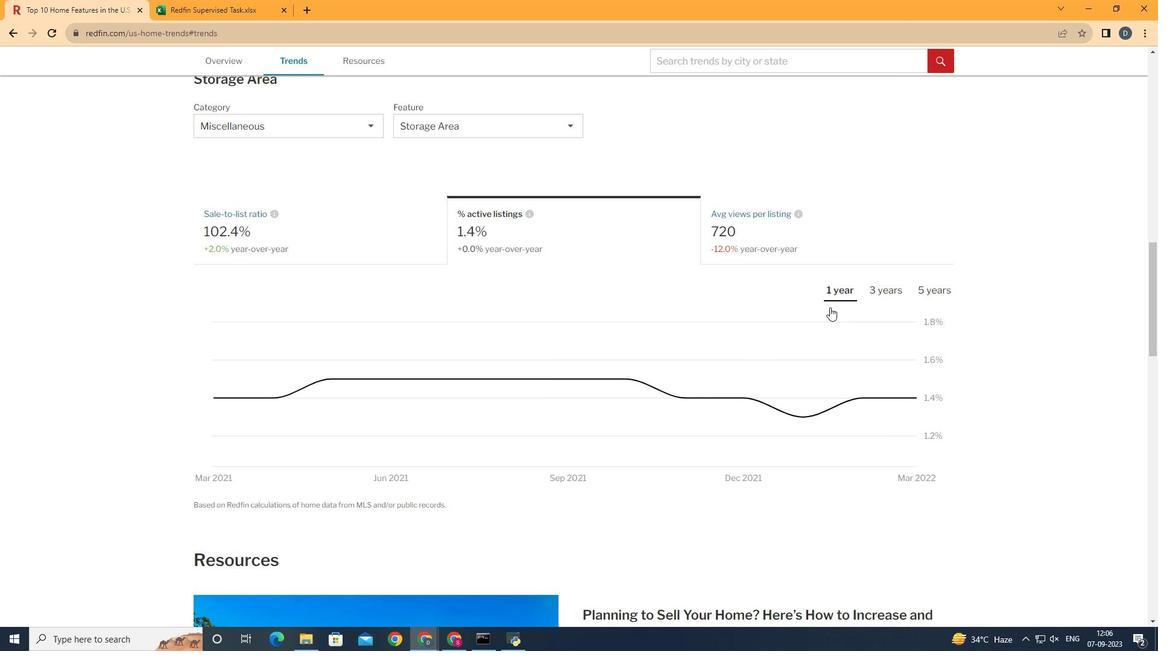 
Action: Mouse moved to (860, 439)
Screenshot: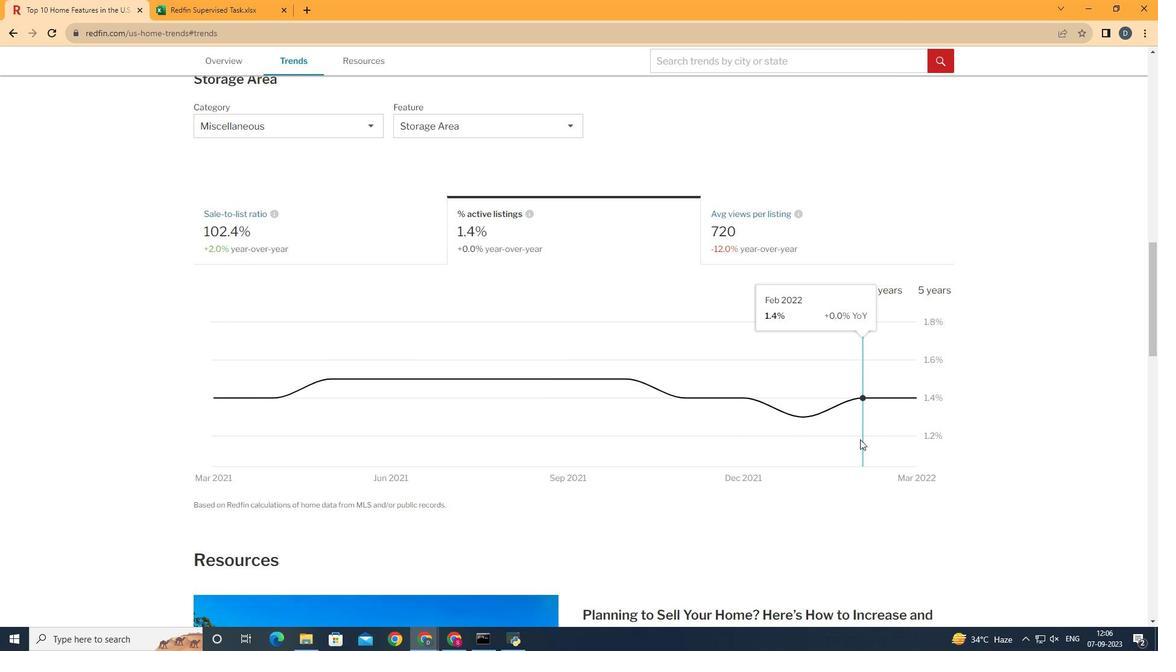 
